 Task: Send an email with the signature Javier Perez with the subject Request for feedback on a website design and the message I would like to request a modification to the project scope. from softage.2@softage.net to softage.3@softage.net with an attached image file Desktop_wallpaper_design.png and move the email from Sent Items to the folder Syllabi
Action: Key pressed n
Screenshot: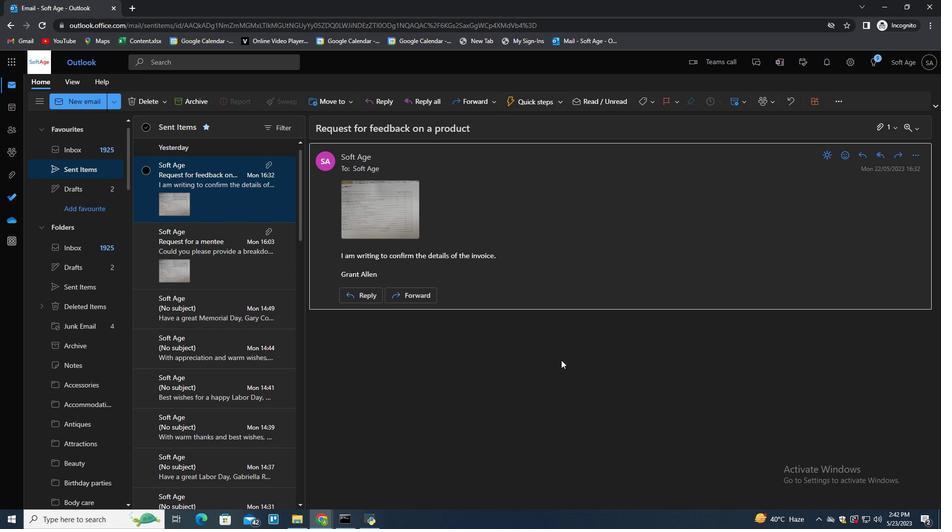 
Action: Mouse moved to (661, 104)
Screenshot: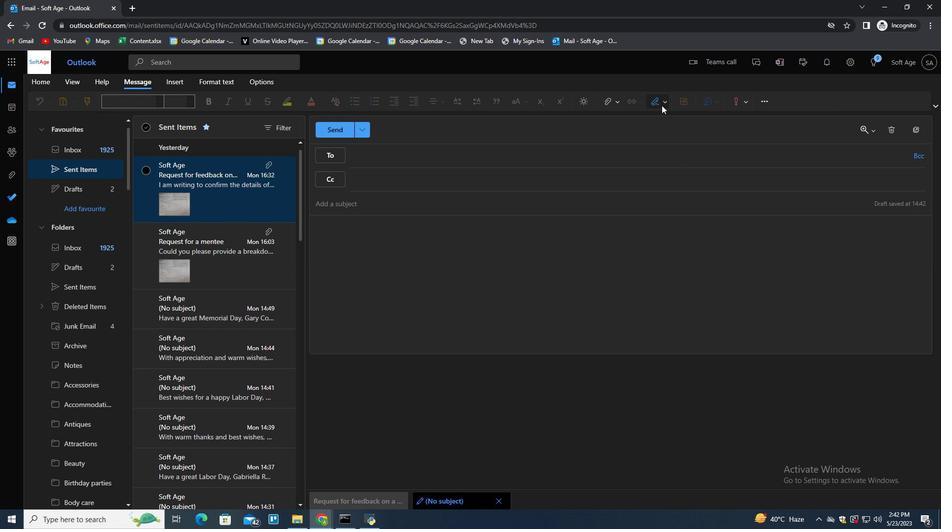 
Action: Mouse pressed left at (661, 104)
Screenshot: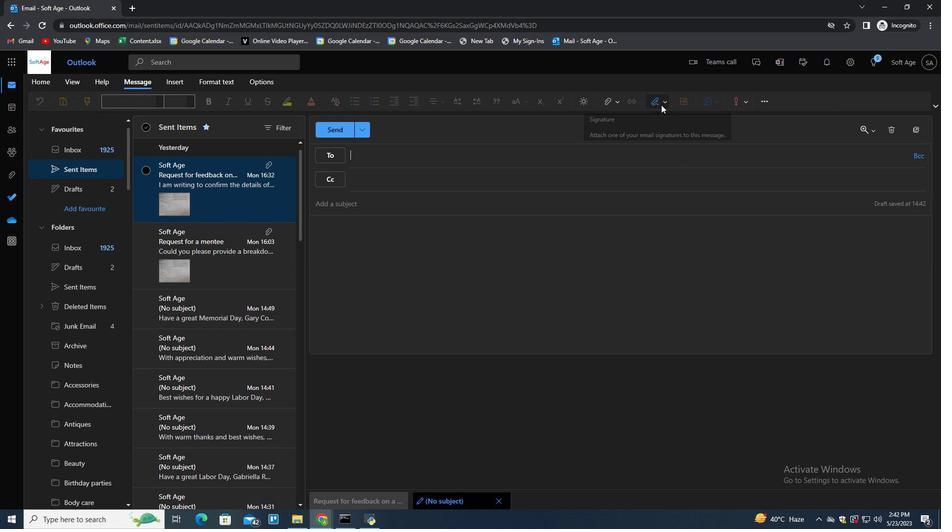 
Action: Mouse moved to (646, 137)
Screenshot: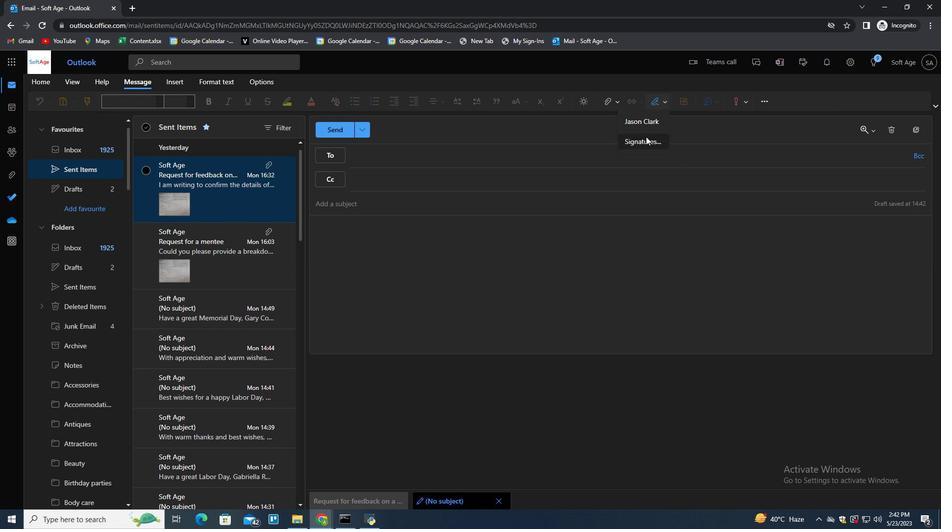 
Action: Mouse pressed left at (646, 137)
Screenshot: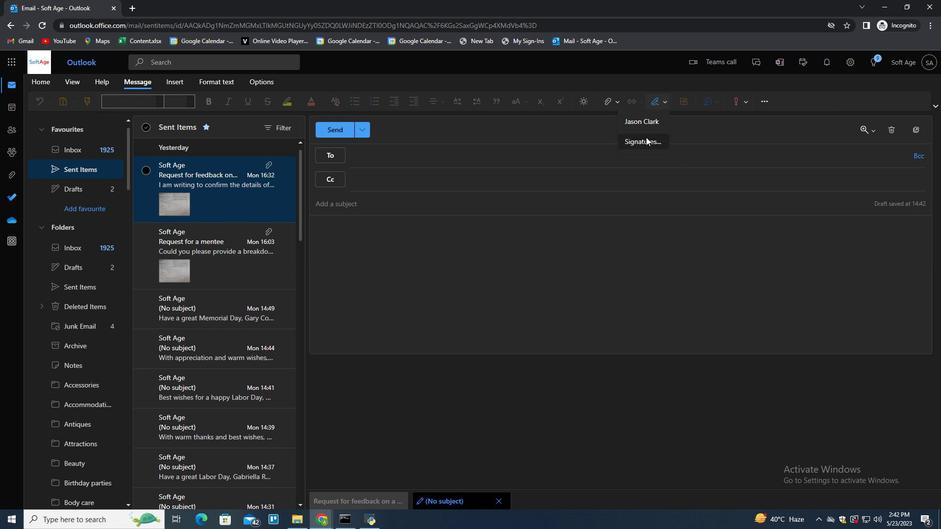 
Action: Mouse moved to (672, 180)
Screenshot: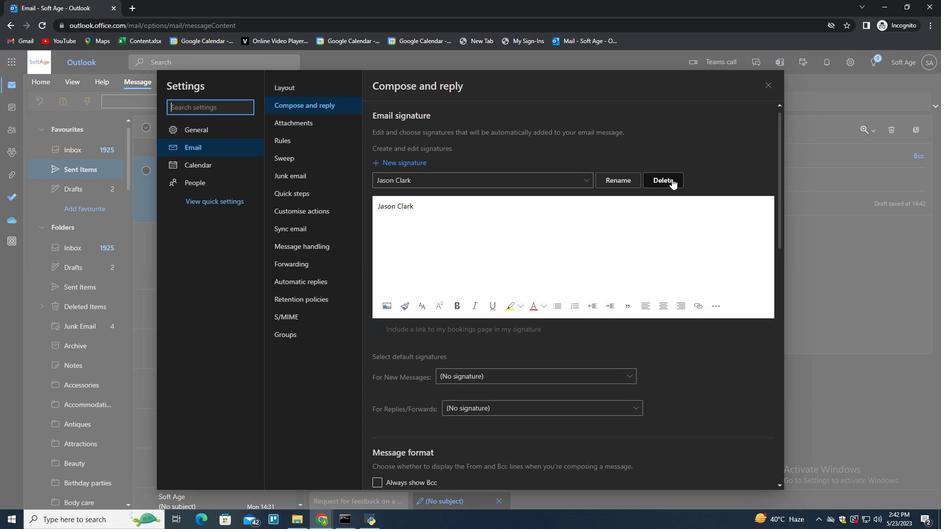 
Action: Mouse pressed left at (672, 180)
Screenshot: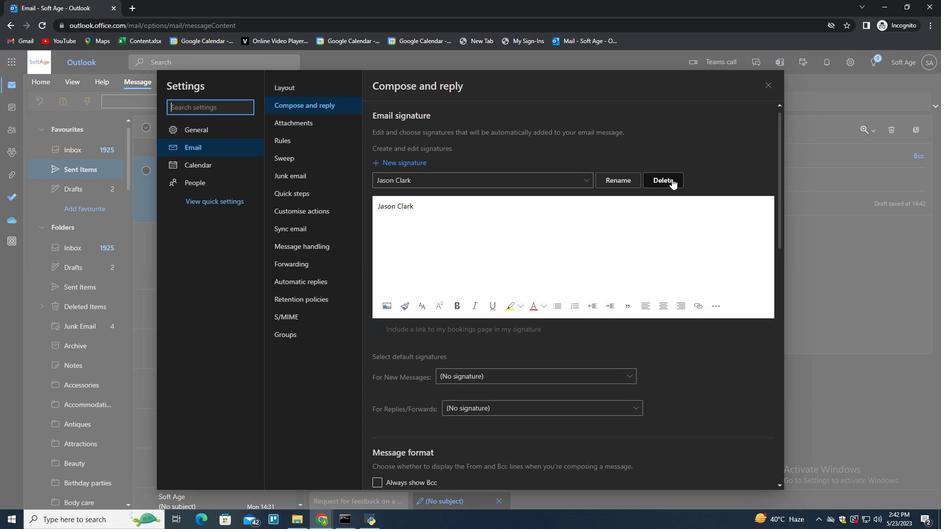 
Action: Mouse moved to (672, 181)
Screenshot: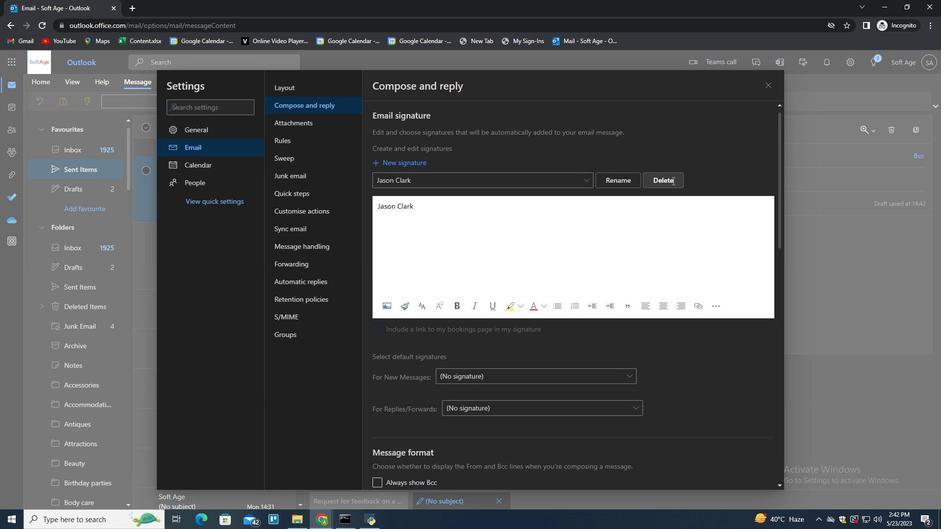 
Action: Mouse pressed left at (672, 181)
Screenshot: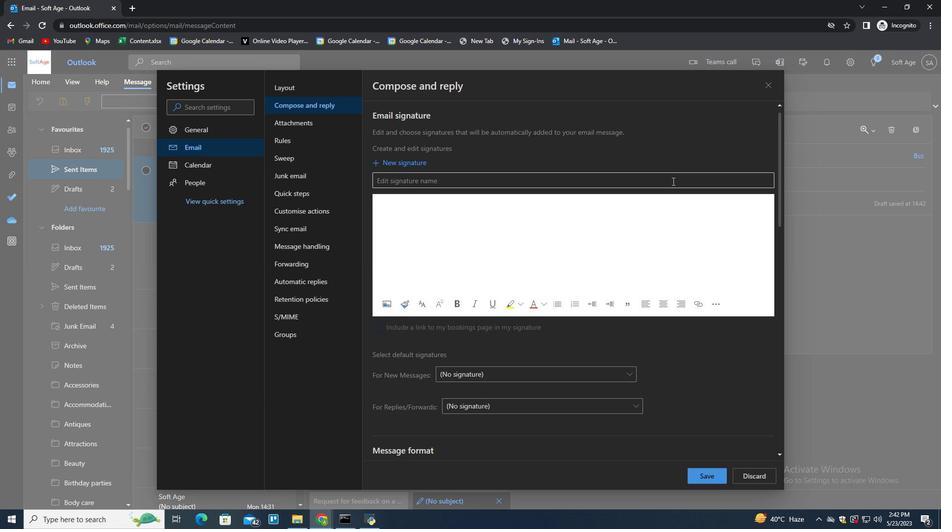 
Action: Key pressed <Key.shift>Javier<Key.space><Key.shift><Key.shift>Perez<Key.tab><Key.shift>Javier<Key.space><Key.shift>Perez
Screenshot: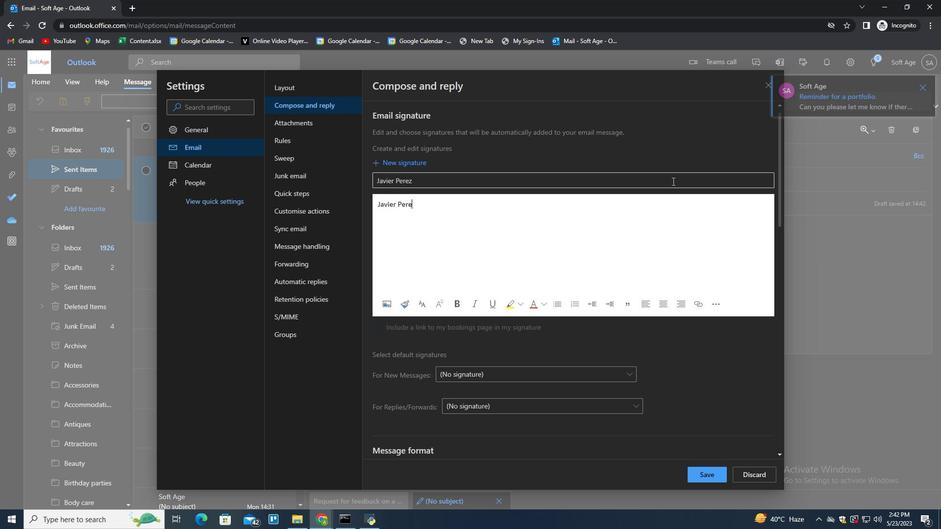 
Action: Mouse moved to (707, 478)
Screenshot: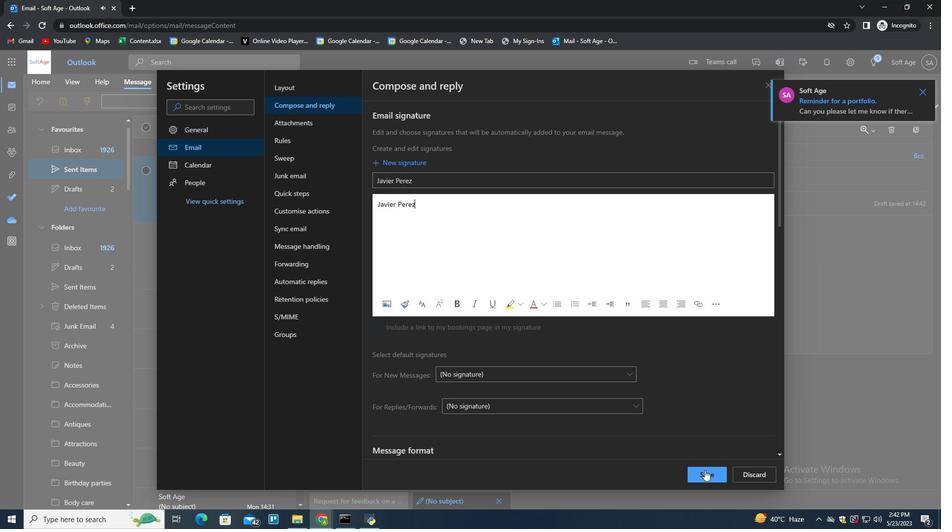 
Action: Mouse pressed left at (707, 478)
Screenshot: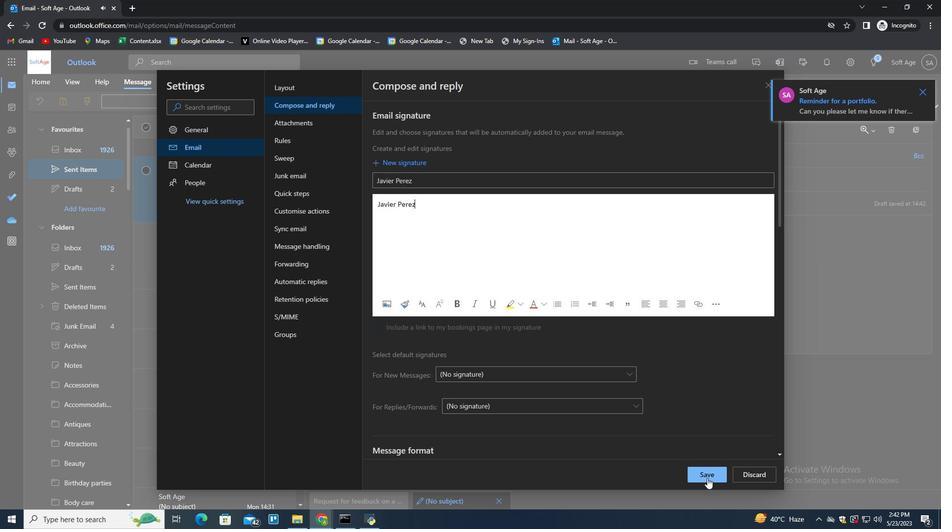 
Action: Mouse moved to (820, 305)
Screenshot: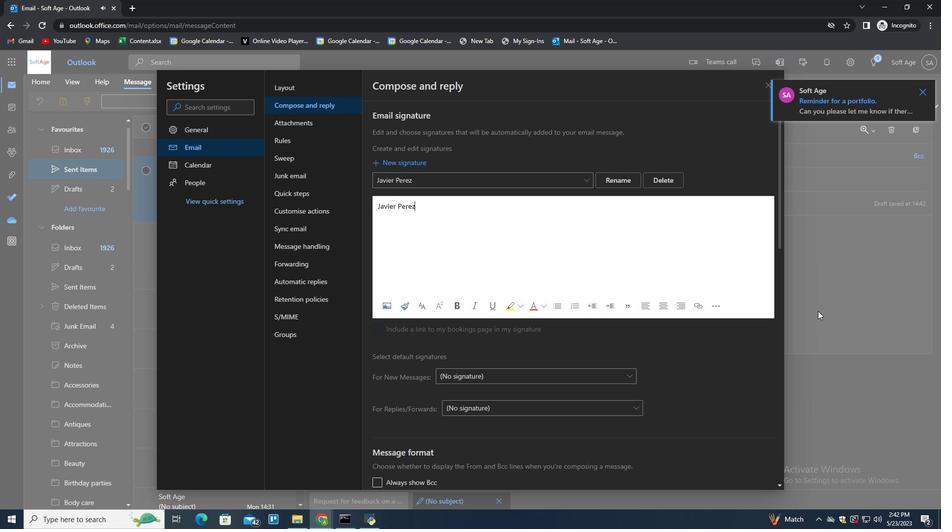 
Action: Mouse pressed left at (820, 305)
Screenshot: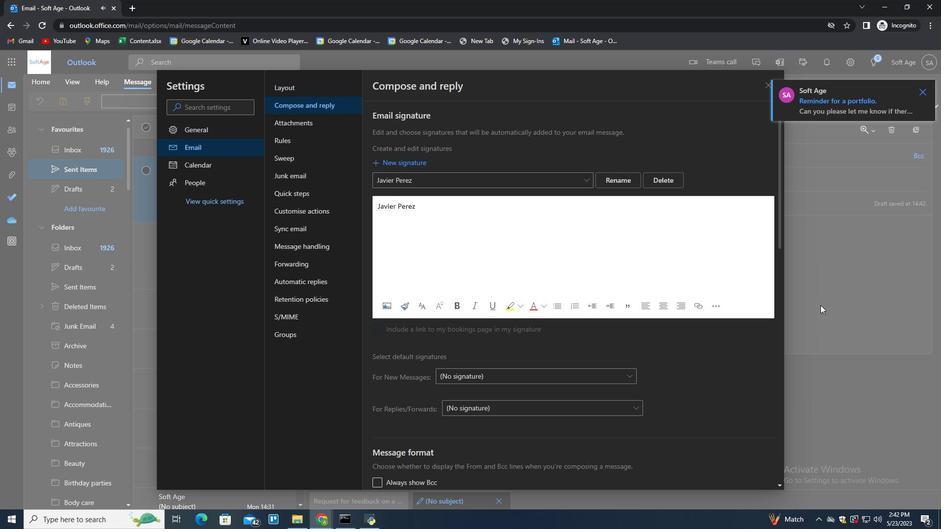 
Action: Mouse moved to (660, 98)
Screenshot: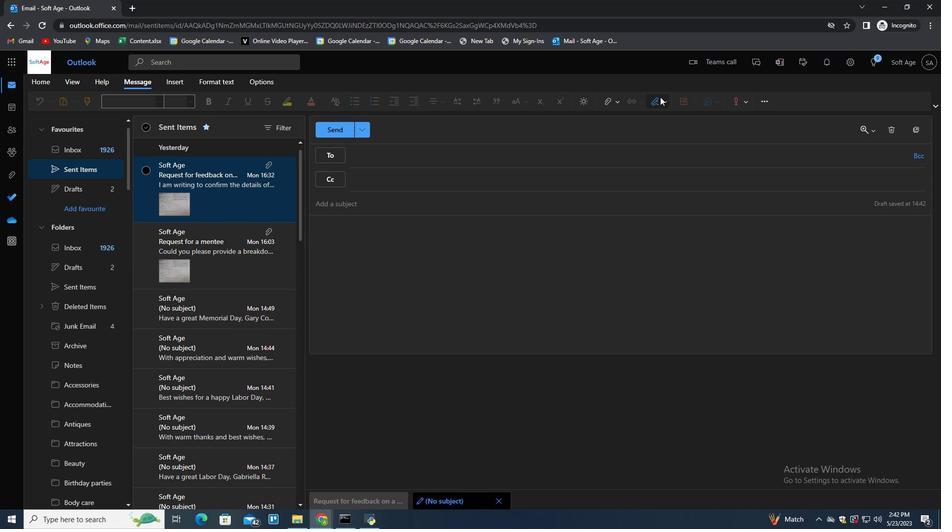 
Action: Mouse pressed left at (660, 98)
Screenshot: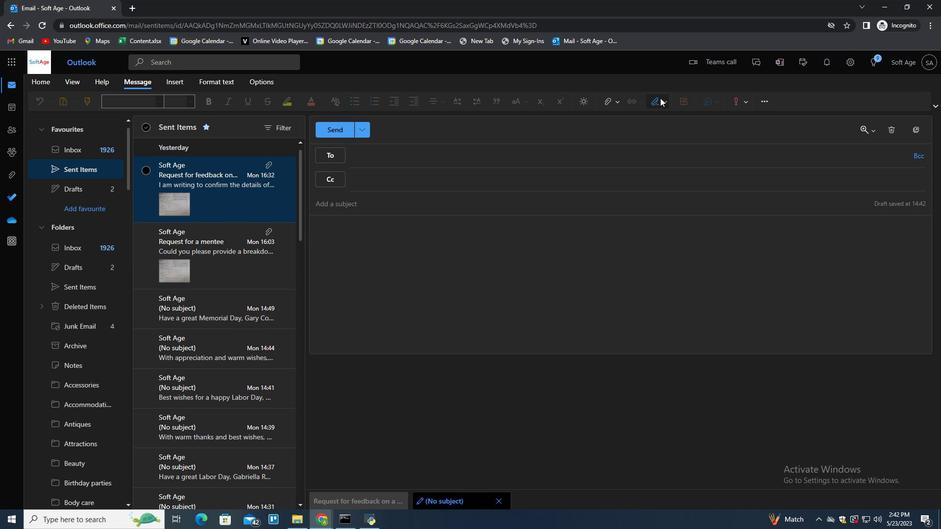 
Action: Mouse moved to (652, 122)
Screenshot: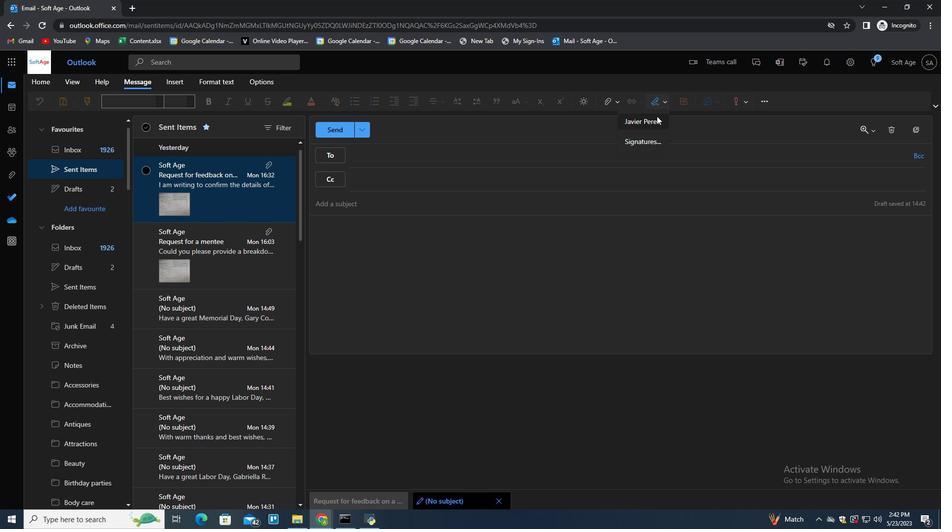 
Action: Mouse pressed left at (652, 122)
Screenshot: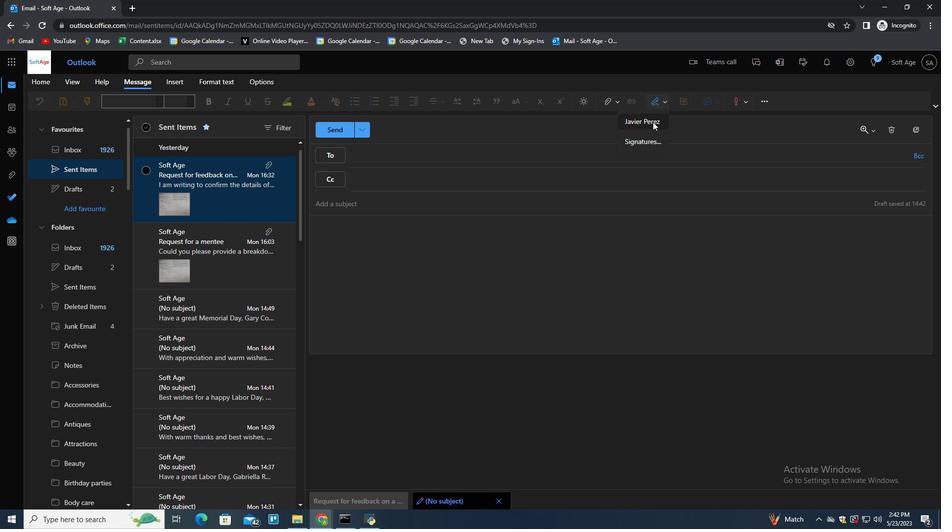 
Action: Mouse moved to (406, 199)
Screenshot: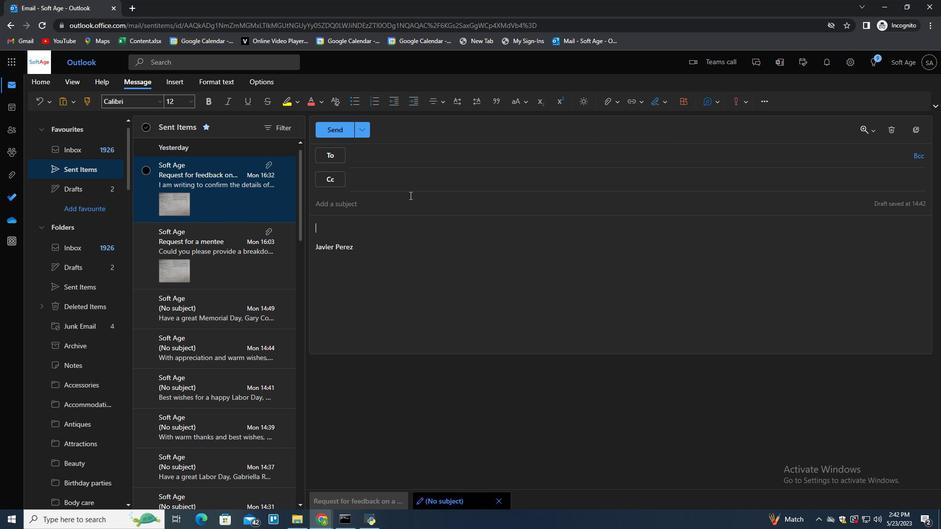 
Action: Mouse pressed left at (406, 199)
Screenshot: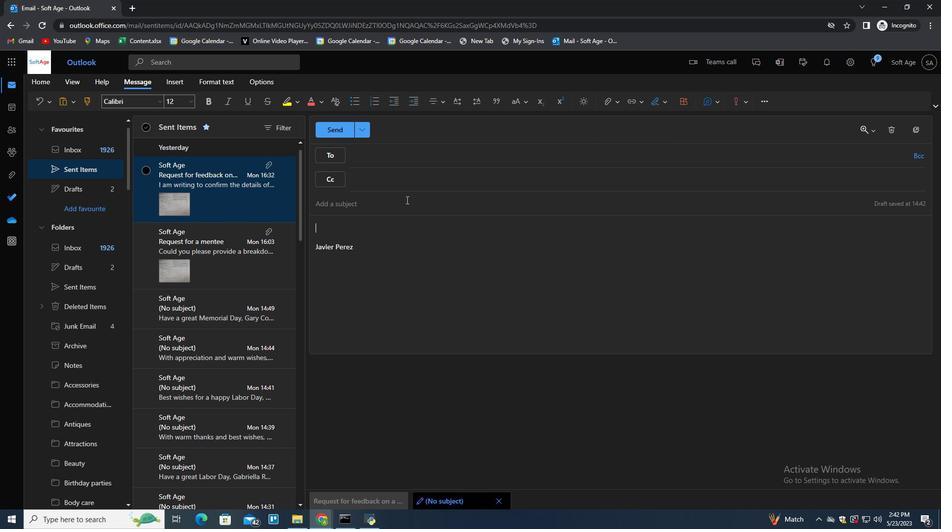 
Action: Key pressed <Key.shift>Request<Key.space>for<Key.space>feedback<Key.space>on<Key.space>a<Key.space>e<Key.backspace>weg<Key.backspace>bsite<Key.space>design<Key.tab><Key.shift>I<Key.space>would<Key.space>like<Key.space>to<Key.space>request<Key.space>a<Key.space>mi<Key.backspace>oditi<Key.backspace><Key.backspace>fication<Key.space>to<Key.space>the<Key.space>project<Key.space>scope.
Screenshot: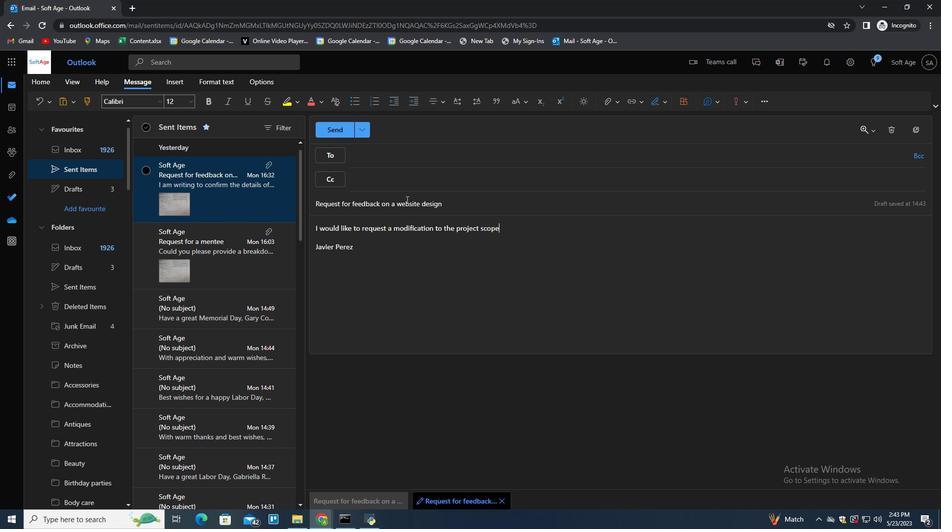 
Action: Mouse moved to (385, 156)
Screenshot: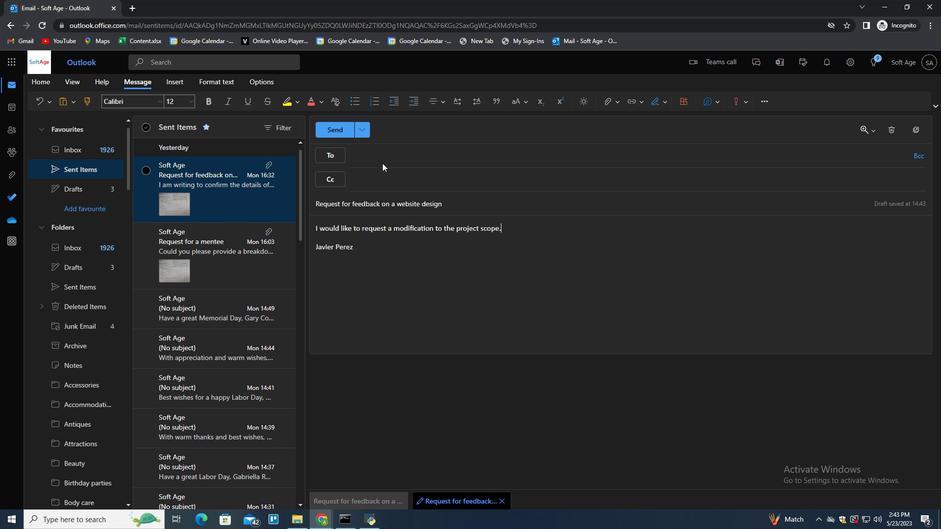 
Action: Mouse pressed left at (385, 156)
Screenshot: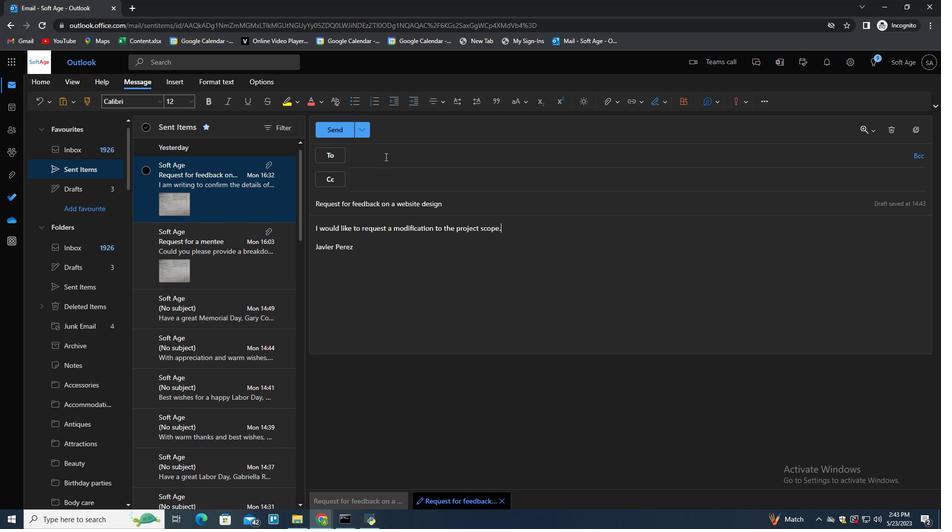 
Action: Key pressed softage.3<Key.shift>@softage.net<Key.enter>
Screenshot: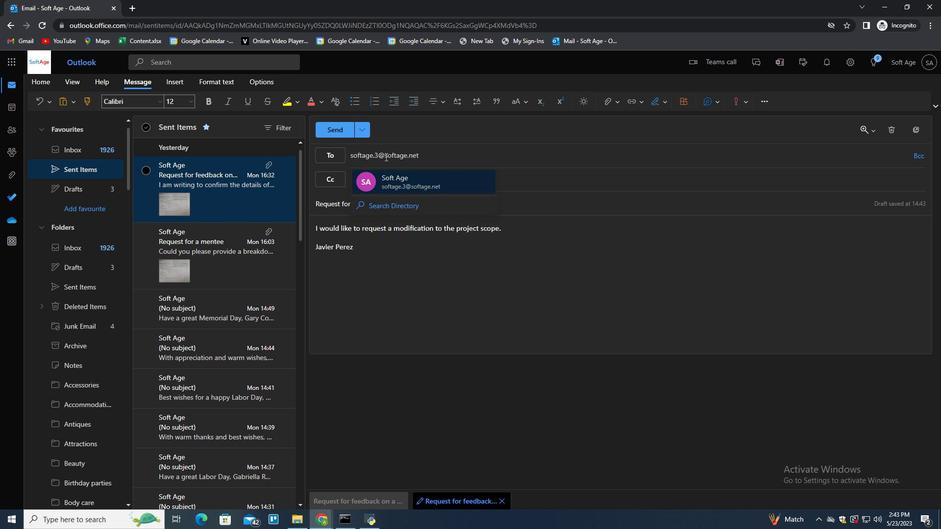 
Action: Mouse moved to (614, 100)
Screenshot: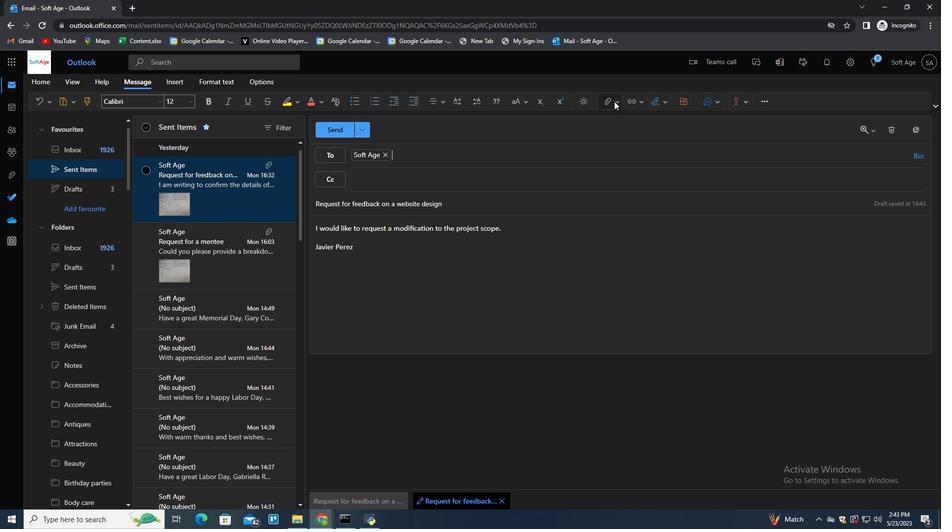 
Action: Mouse pressed left at (614, 100)
Screenshot: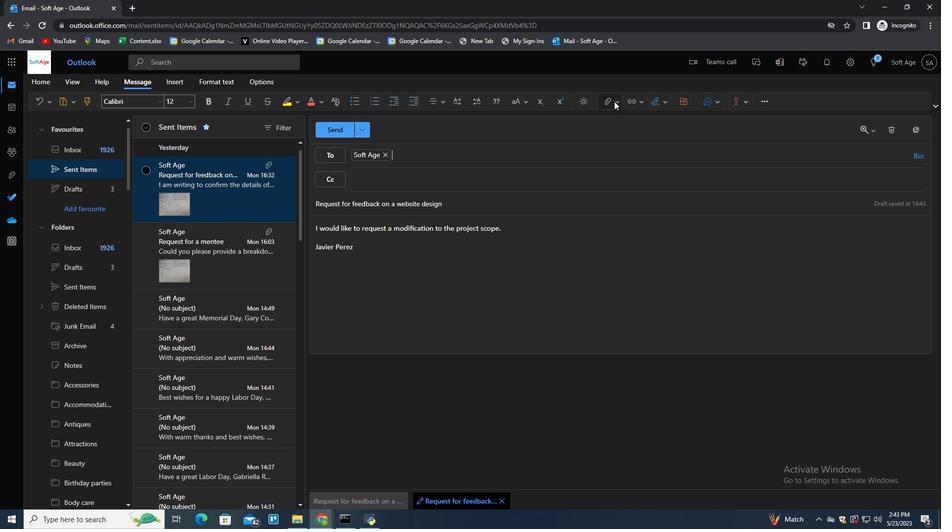 
Action: Mouse moved to (589, 121)
Screenshot: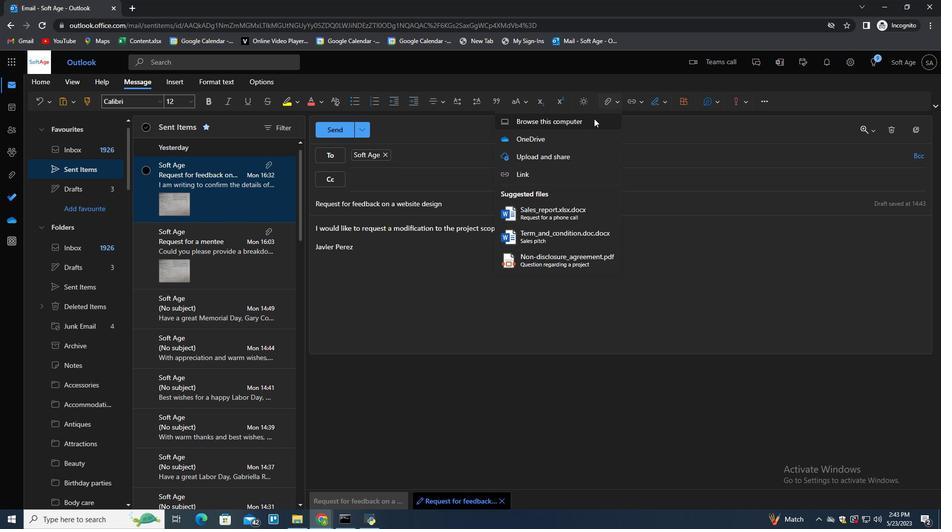 
Action: Mouse pressed left at (589, 121)
Screenshot: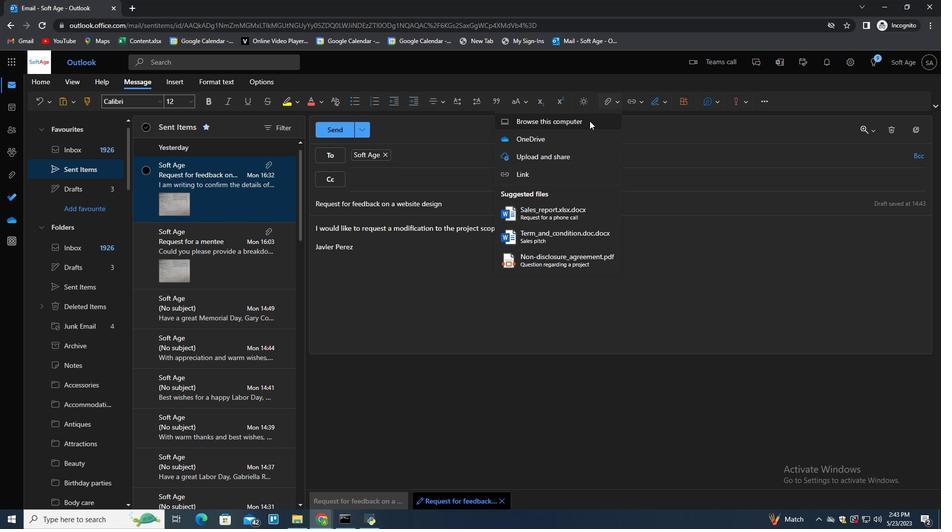 
Action: Mouse moved to (192, 83)
Screenshot: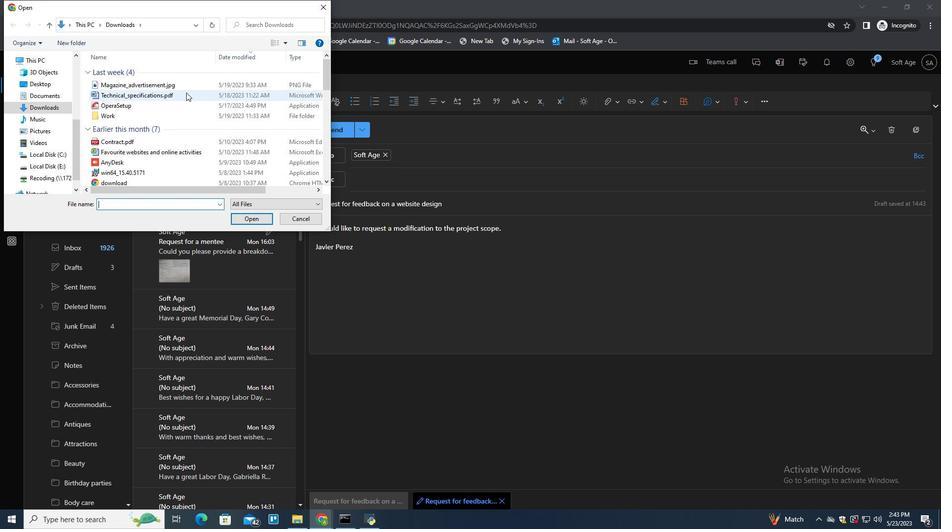 
Action: Mouse pressed left at (192, 83)
Screenshot: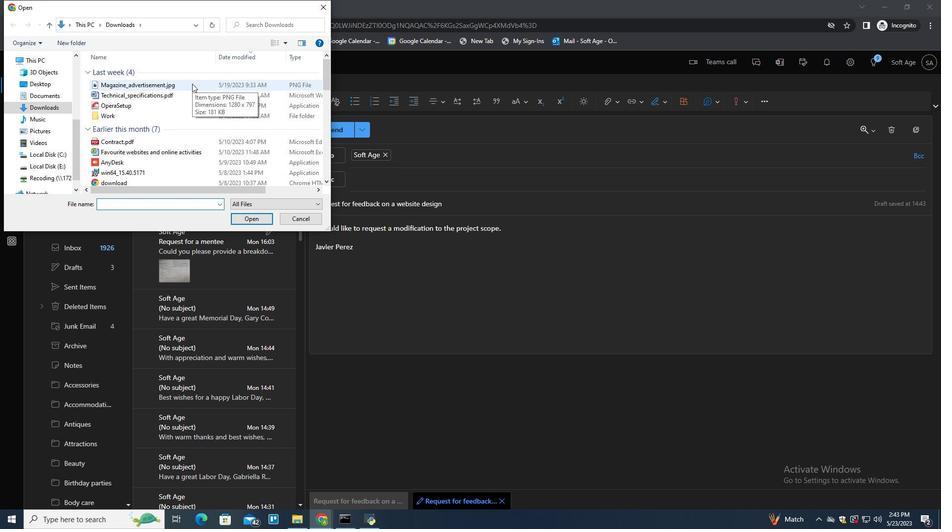 
Action: Key pressed <Key.f2><Key.shift>Desktop<Key.shift>_wallpaper<Key.shift>_design.png
Screenshot: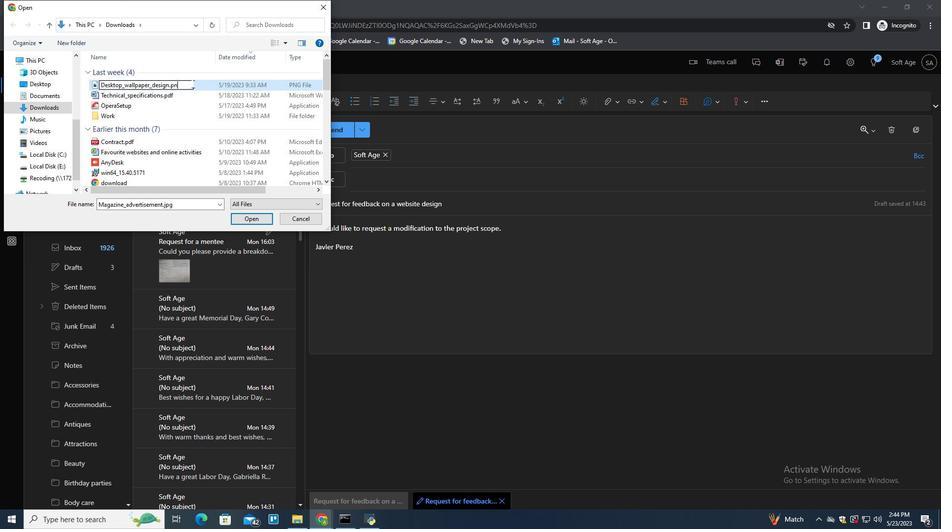 
Action: Mouse moved to (208, 86)
Screenshot: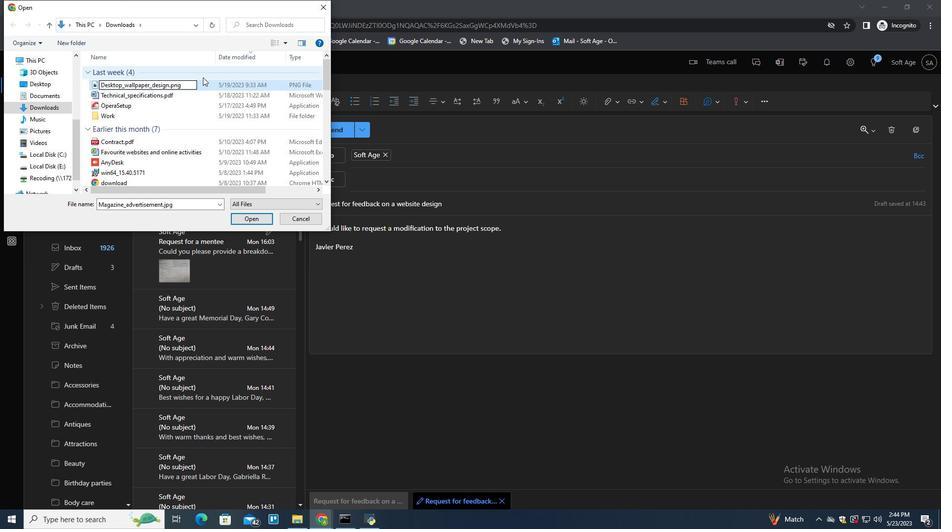 
Action: Mouse pressed left at (208, 86)
Screenshot: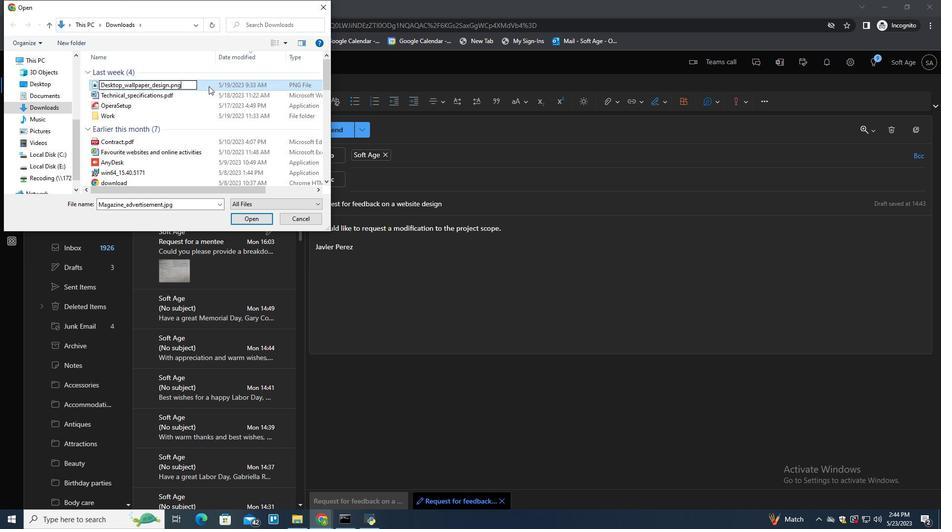 
Action: Mouse moved to (252, 221)
Screenshot: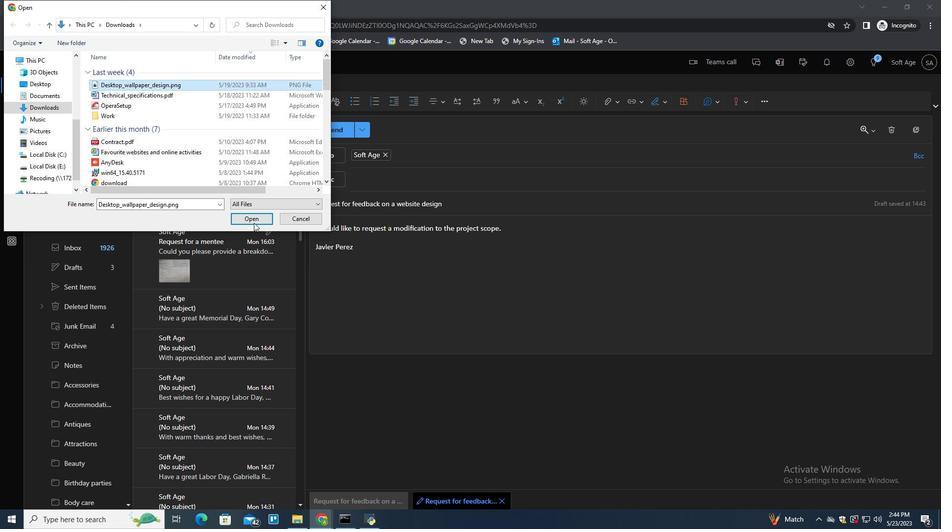 
Action: Mouse pressed left at (252, 221)
Screenshot: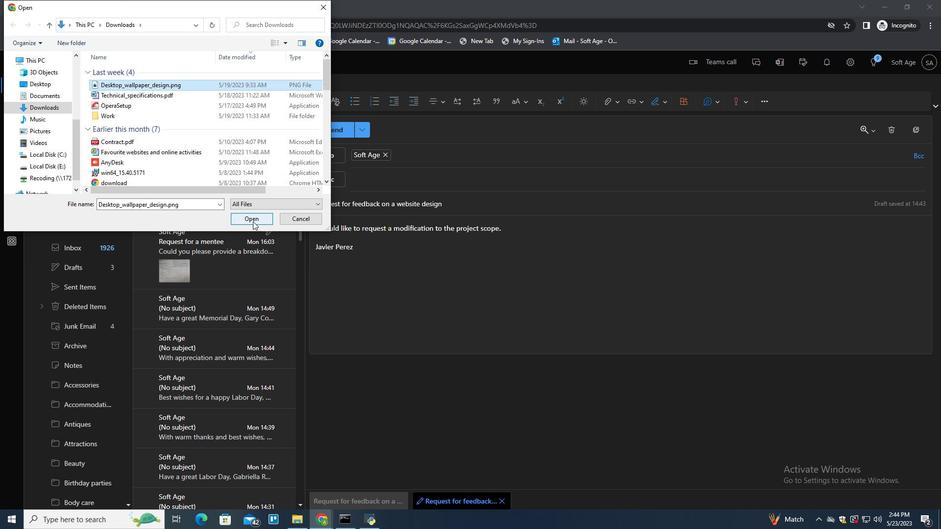 
Action: Mouse moved to (517, 294)
Screenshot: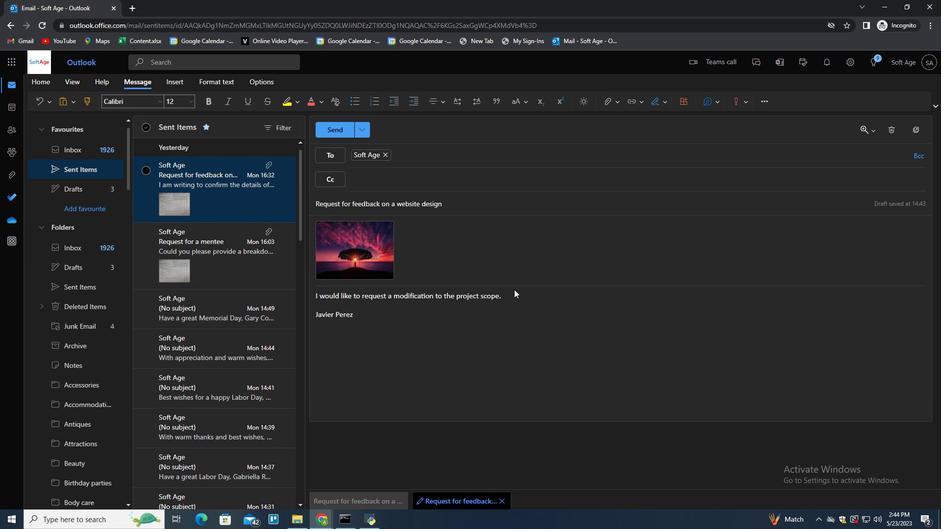
Action: Mouse pressed left at (517, 294)
Screenshot: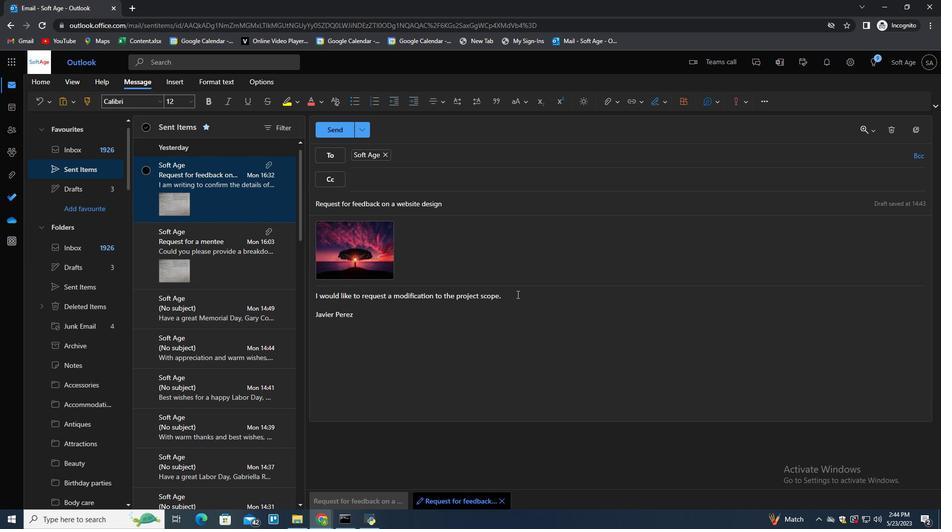 
Action: Key pressed <Key.enter>
Screenshot: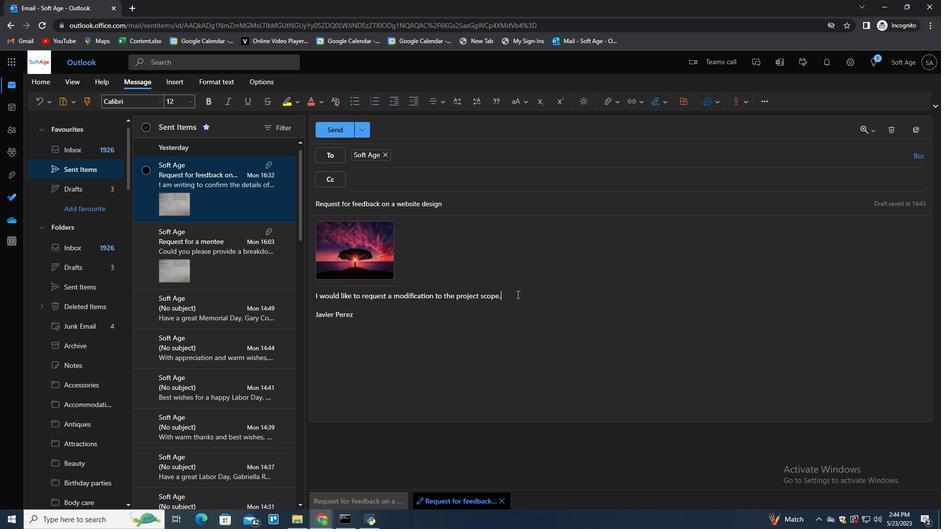 
Action: Mouse moved to (229, 175)
Screenshot: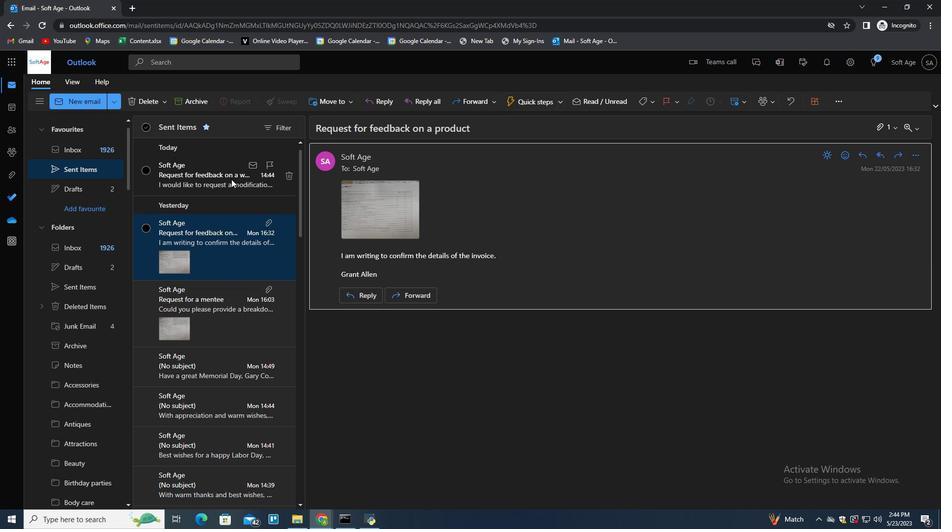 
Action: Mouse pressed right at (229, 175)
Screenshot: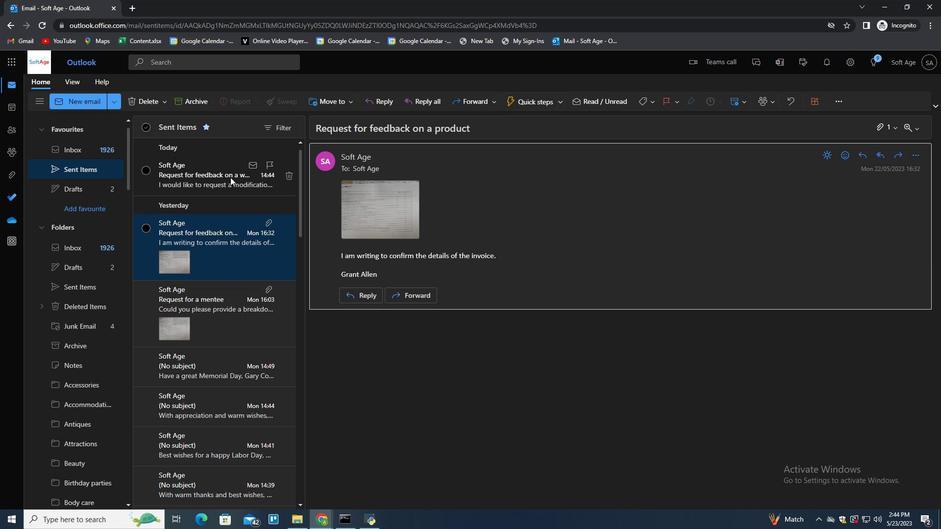 
Action: Mouse moved to (249, 215)
Screenshot: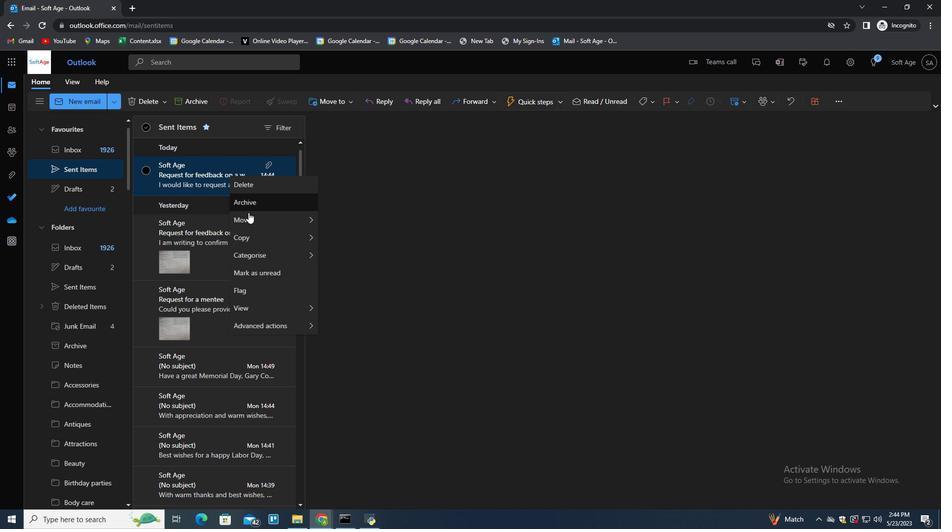 
Action: Mouse pressed left at (249, 215)
Screenshot: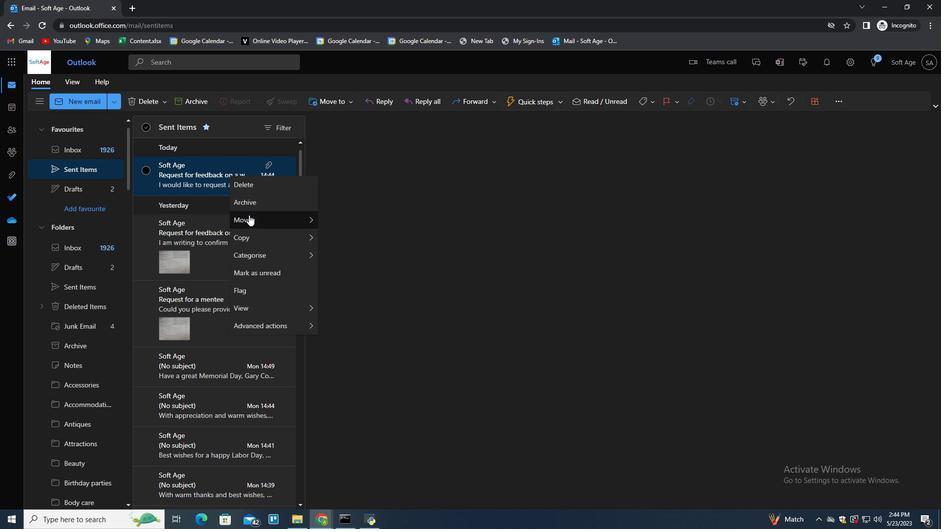 
Action: Mouse moved to (349, 222)
Screenshot: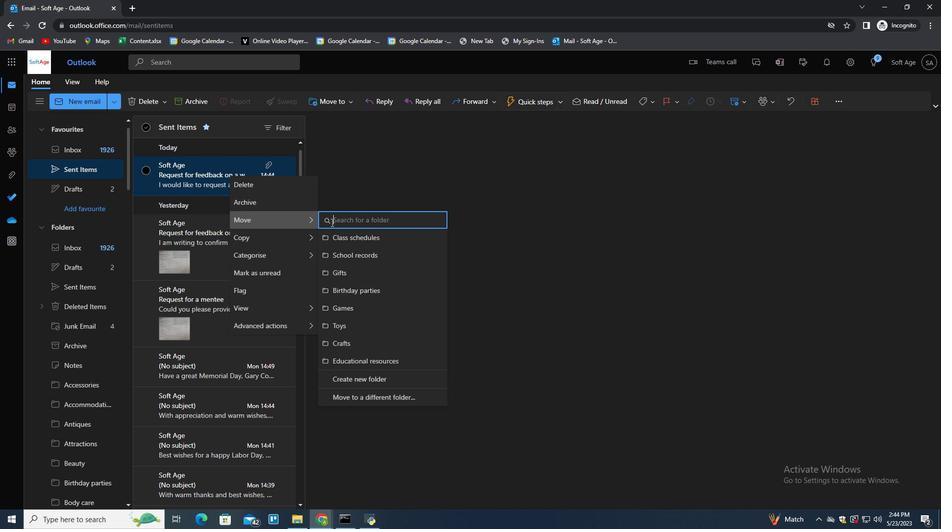 
Action: Mouse pressed left at (349, 222)
Screenshot: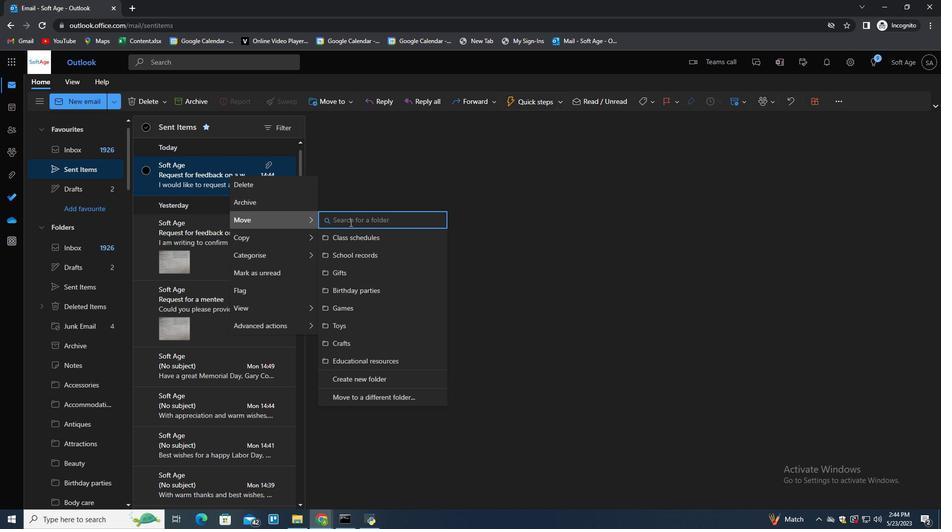 
Action: Mouse moved to (350, 222)
Screenshot: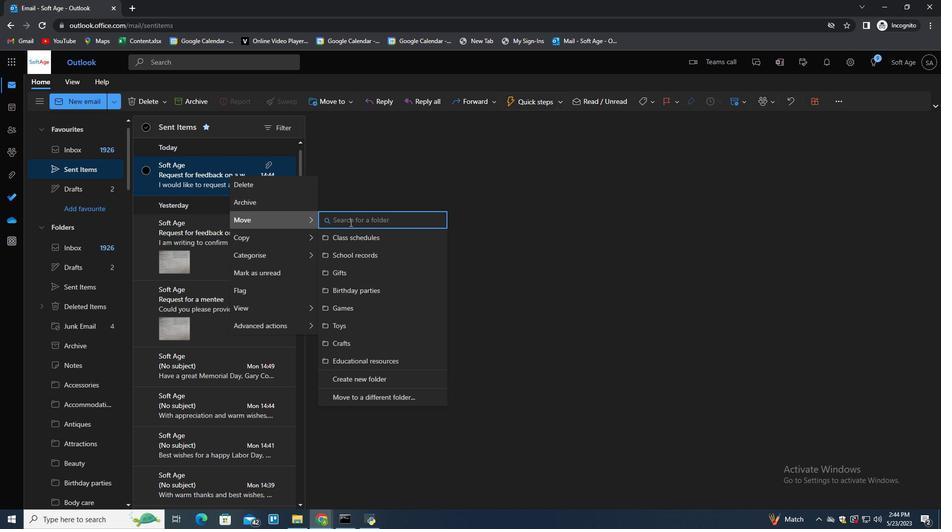 
Action: Key pressed <Key.shift>Syllabi<Key.down><Key.enter>
Screenshot: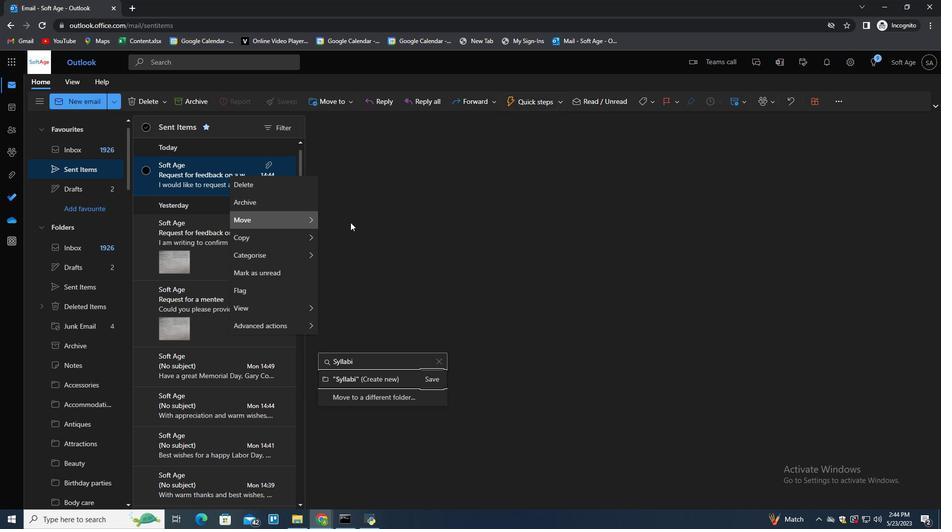 
